 Task: Add Checklist CL0046 to Card Card0046 in Board Board0042 in Workspace Development in Trello
Action: Mouse moved to (525, 88)
Screenshot: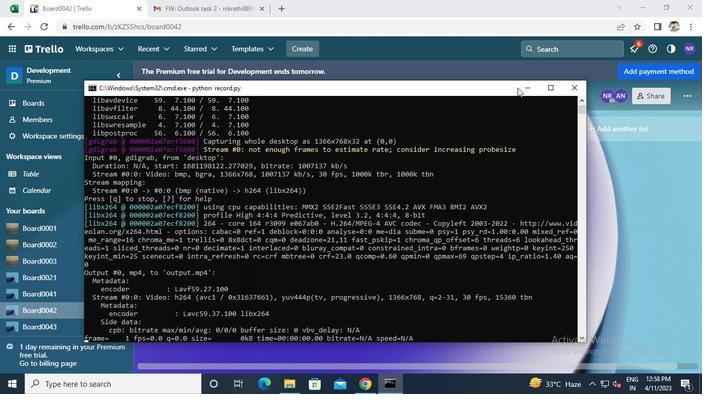 
Action: Mouse pressed left at (525, 88)
Screenshot: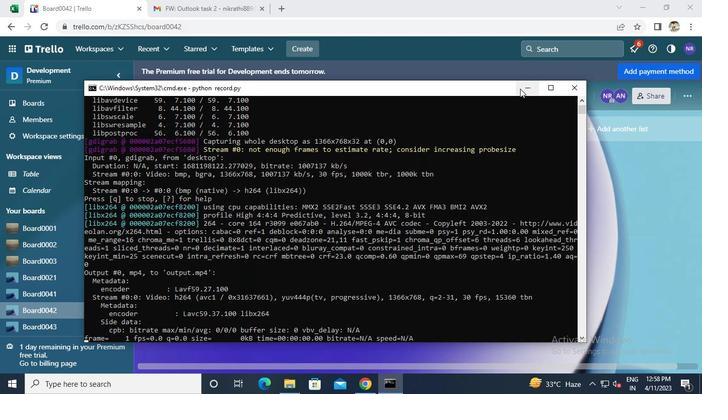 
Action: Mouse moved to (220, 209)
Screenshot: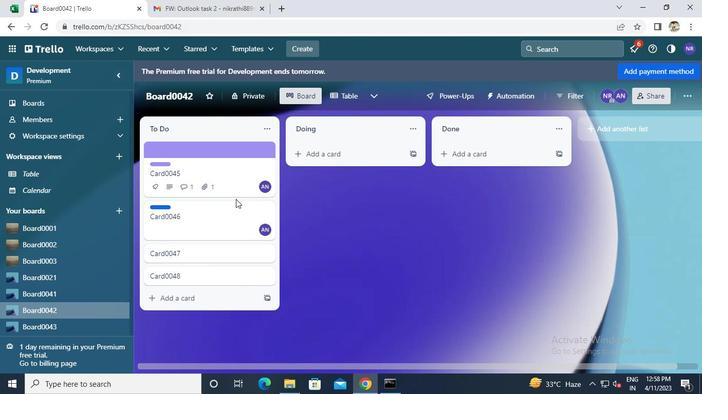 
Action: Mouse pressed left at (220, 209)
Screenshot: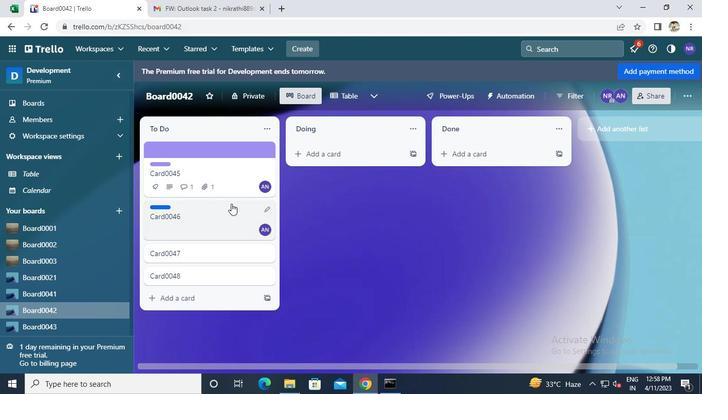 
Action: Mouse moved to (502, 200)
Screenshot: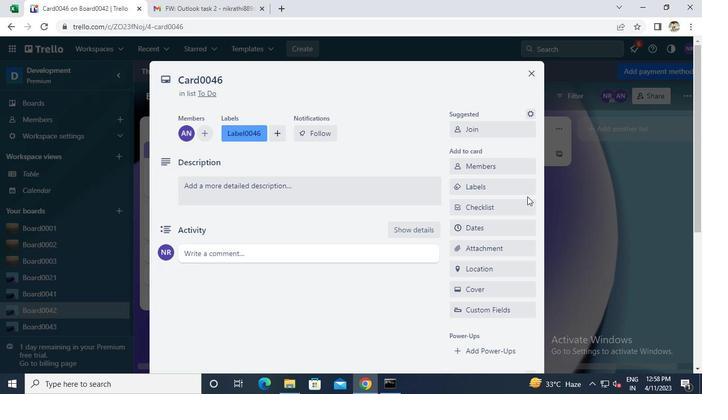 
Action: Mouse pressed left at (502, 200)
Screenshot: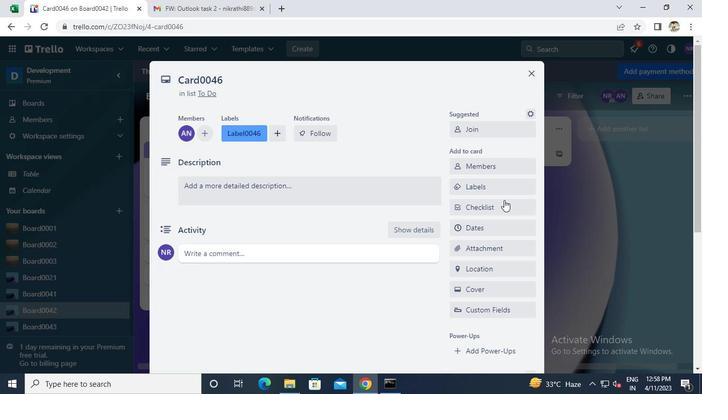 
Action: Keyboard Key.caps_lock
Screenshot: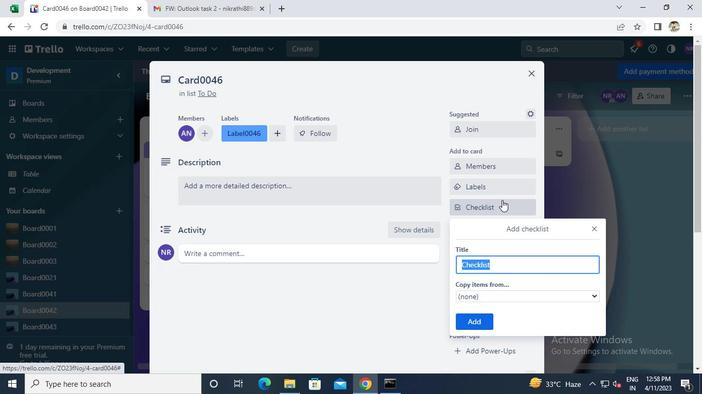
Action: Keyboard c
Screenshot: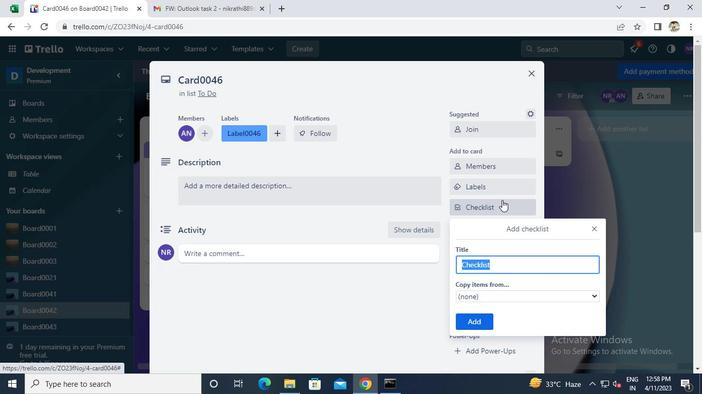 
Action: Keyboard l
Screenshot: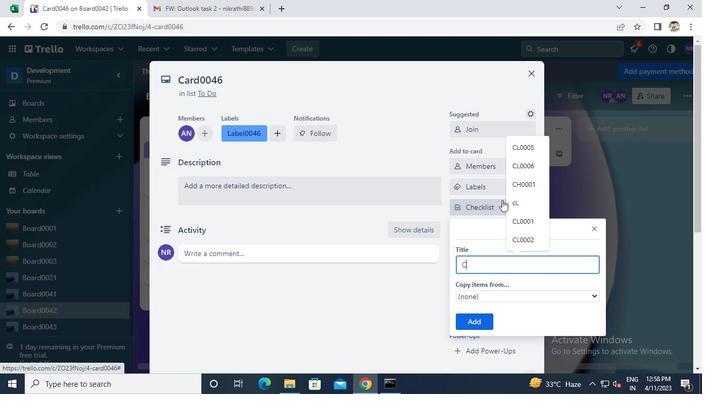 
Action: Keyboard 0
Screenshot: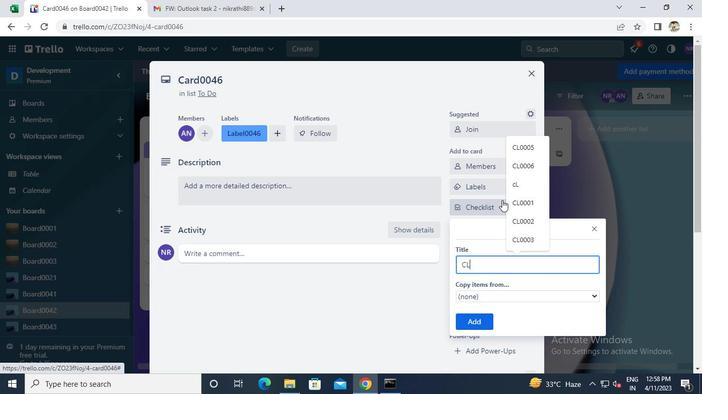 
Action: Keyboard 0
Screenshot: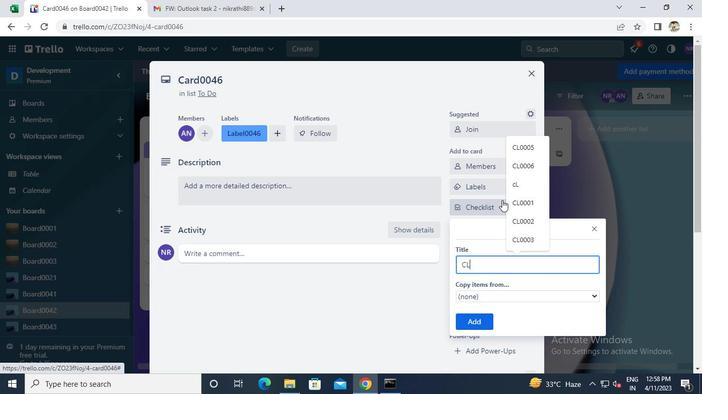
Action: Keyboard 4
Screenshot: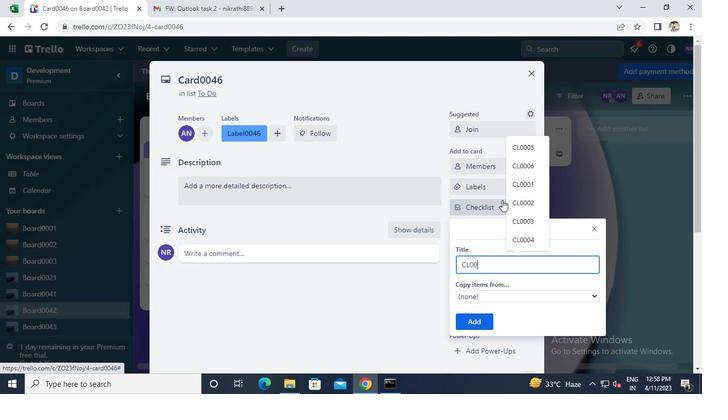 
Action: Keyboard 6
Screenshot: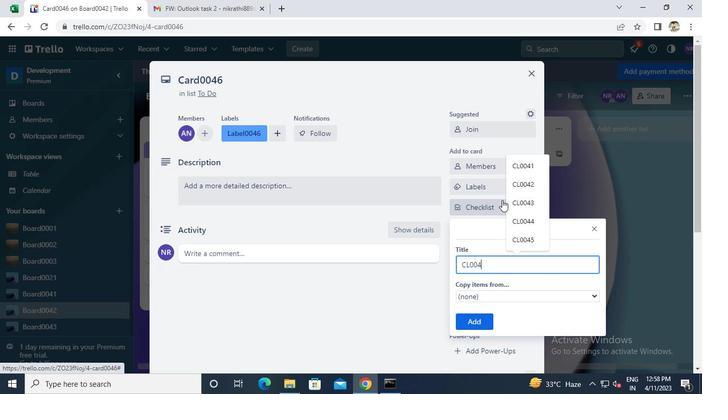 
Action: Mouse moved to (468, 315)
Screenshot: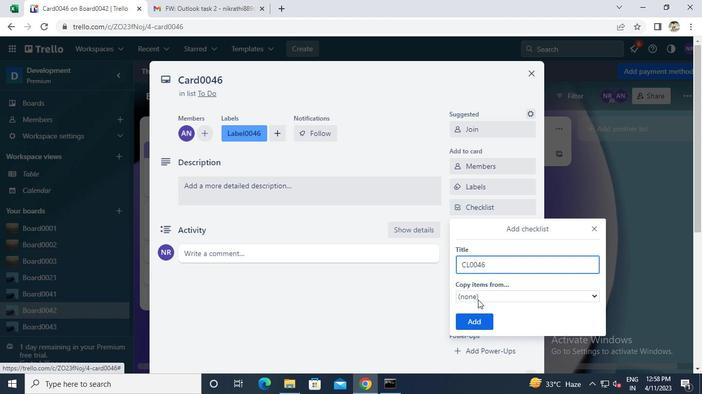 
Action: Mouse pressed left at (468, 315)
Screenshot: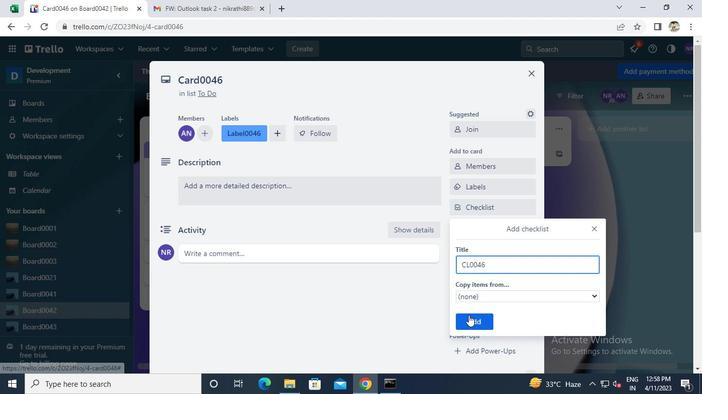 
Action: Mouse moved to (392, 384)
Screenshot: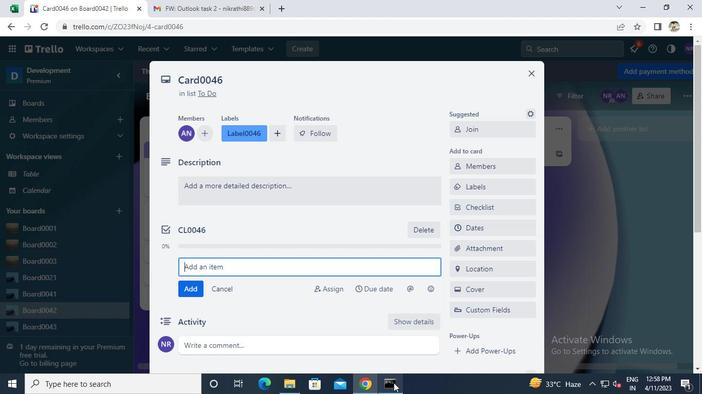 
Action: Mouse pressed left at (392, 384)
Screenshot: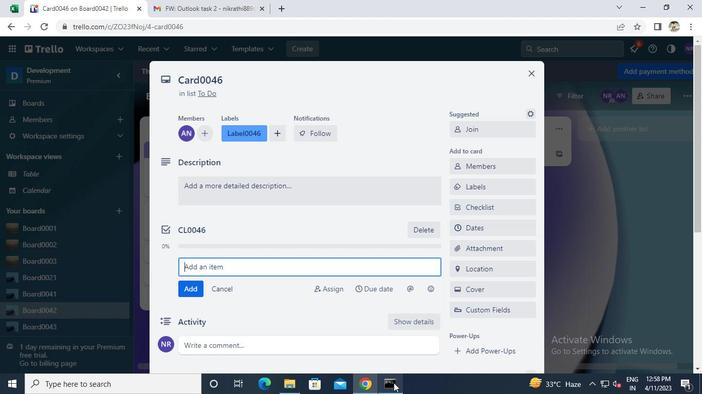 
Action: Mouse moved to (571, 89)
Screenshot: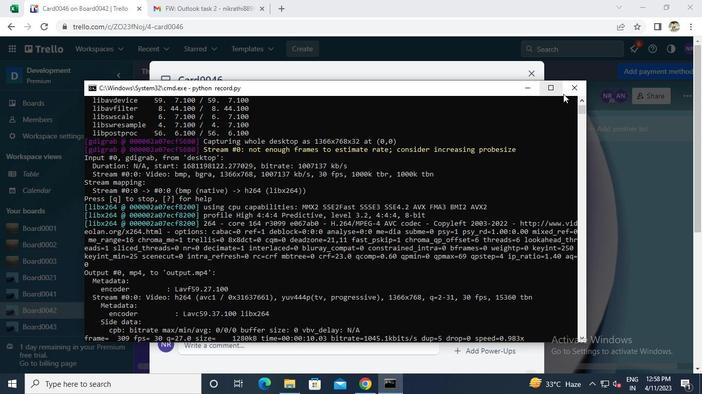 
Action: Mouse pressed left at (571, 89)
Screenshot: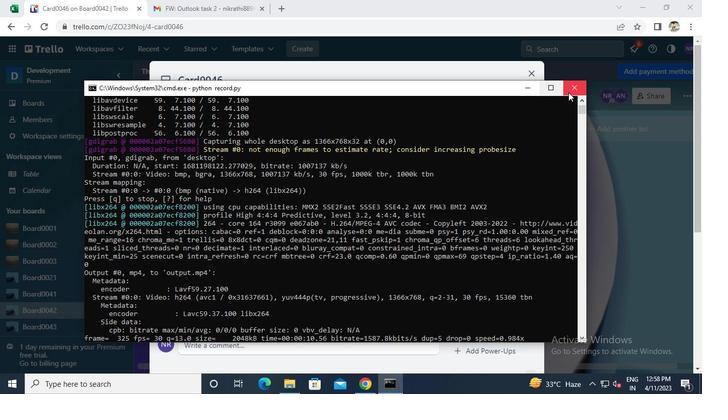 
Action: Mouse moved to (570, 88)
Screenshot: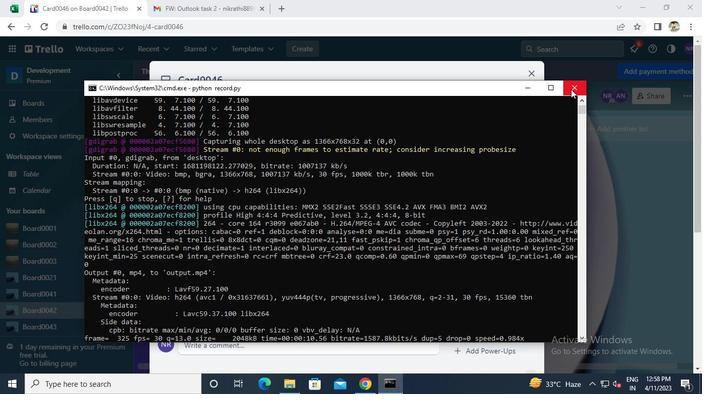 
